 Task: Add an event with the title Second Marketing Campaign Execution and Monitoring, date '2024/05/11', time 9:40 AM to 11:40 AMand add a description: Participants will develop strategies for expressing their thoughts and ideas clearly and confidently. They will learn techniques for structuring their messages, using appropriate language and tone, and adapting their communication style to different audiences and situations.Select event color  Blueberry . Add location for the event as: Kampala, Uganda, logged in from the account softage.8@softage.netand send the event invitation to softage.4@softage.net and softage.5@softage.net. Set a reminder for the event Every weekday(Monday to Friday)
Action: Mouse moved to (51, 89)
Screenshot: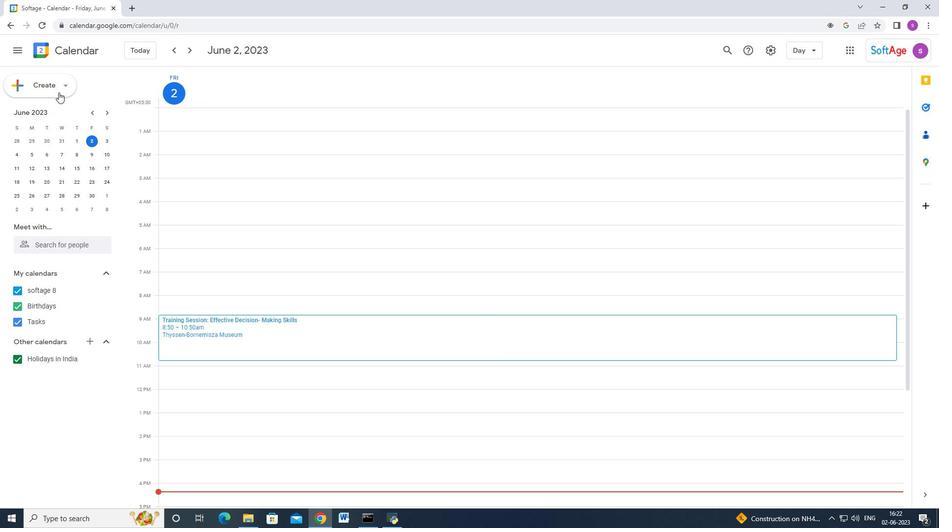 
Action: Mouse pressed left at (51, 89)
Screenshot: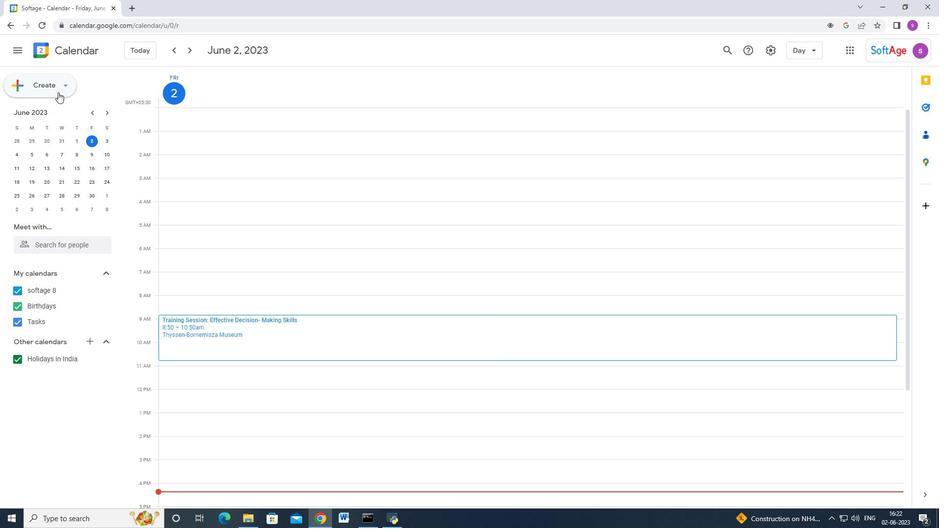 
Action: Mouse moved to (45, 109)
Screenshot: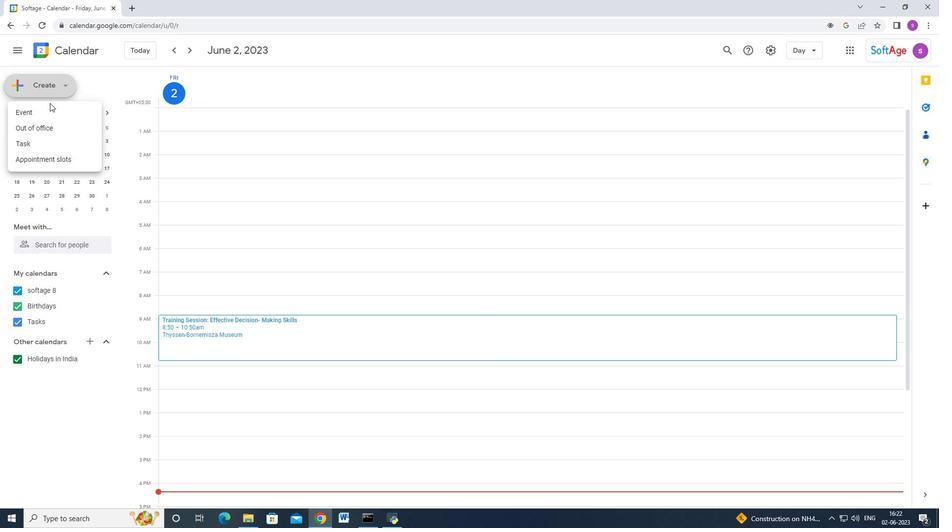 
Action: Mouse pressed left at (45, 109)
Screenshot: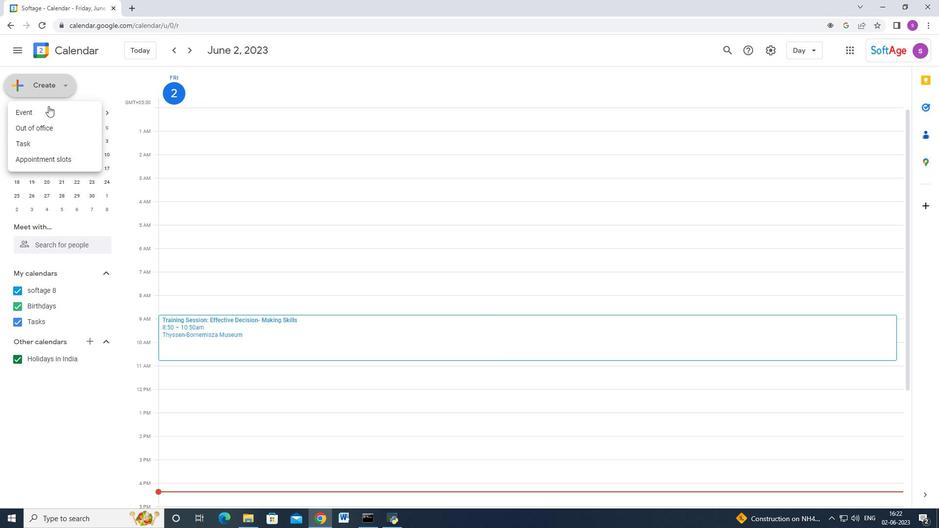 
Action: Mouse moved to (552, 467)
Screenshot: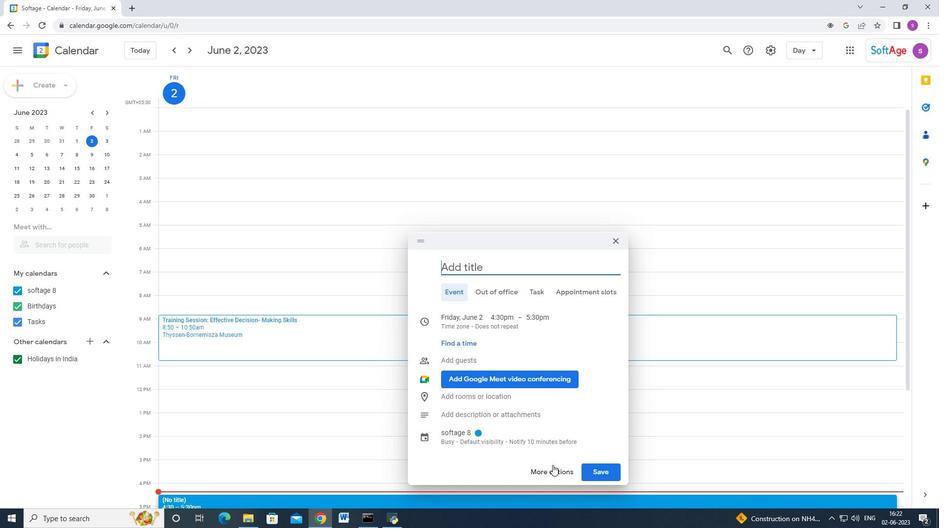 
Action: Mouse pressed left at (552, 467)
Screenshot: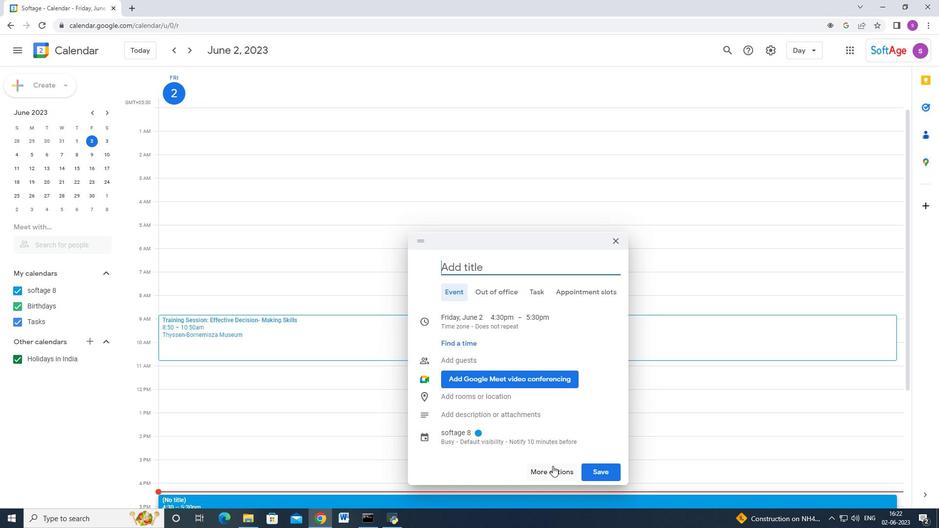 
Action: Mouse moved to (188, 71)
Screenshot: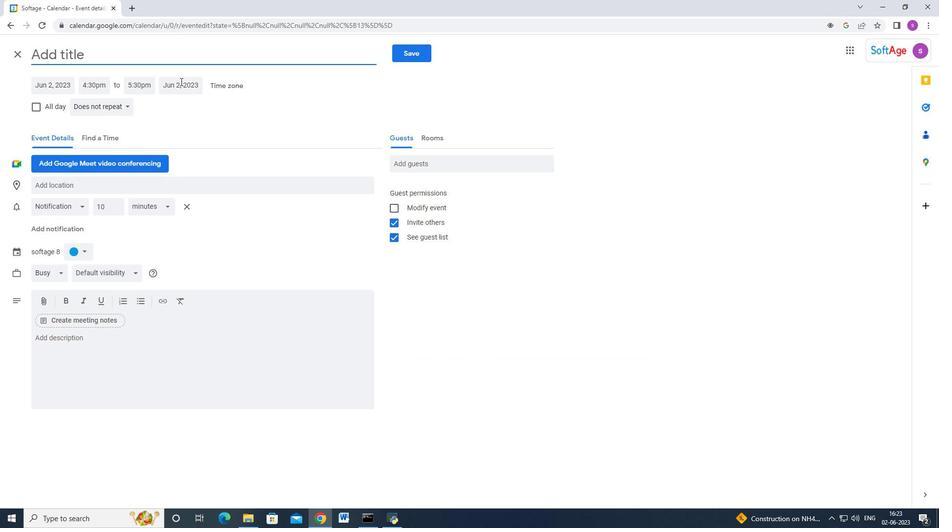 
Action: Key pressed <Key.shift_r>Awx==<Key.backspace><Key.backspace><Key.backspace><Key.backspace><Key.backspace><Key.shift_r>Second<Key.space><Key.shift>Marketing<Key.space><Key.shift>Campaign<Key.space>a<Key.backspace><Key.shift_r>Execution<Key.space>and<Key.space><Key.shift>Monitoring<Key.tab>
Screenshot: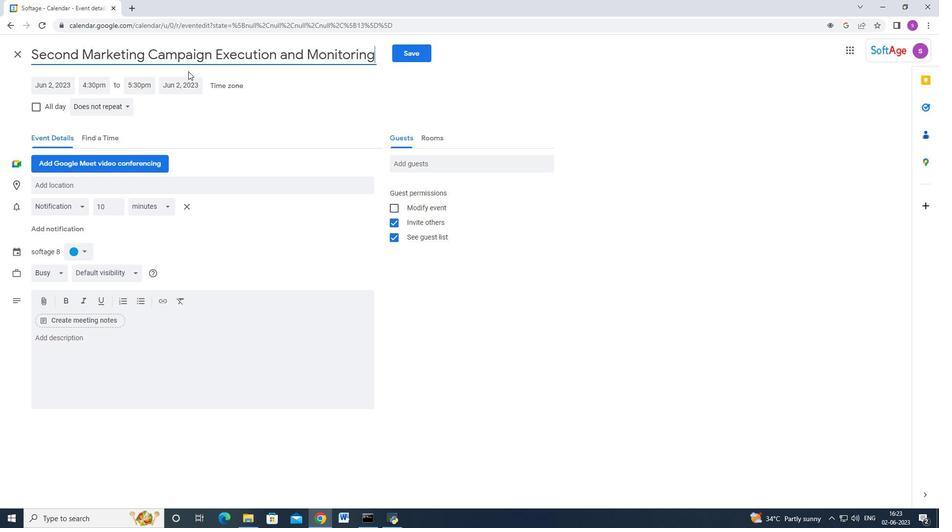 
Action: Mouse moved to (42, 89)
Screenshot: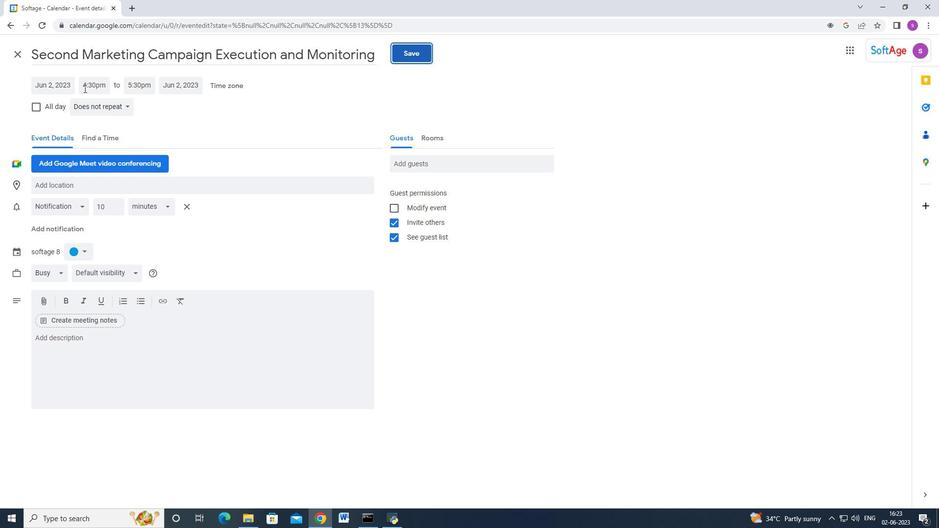 
Action: Mouse pressed left at (42, 89)
Screenshot: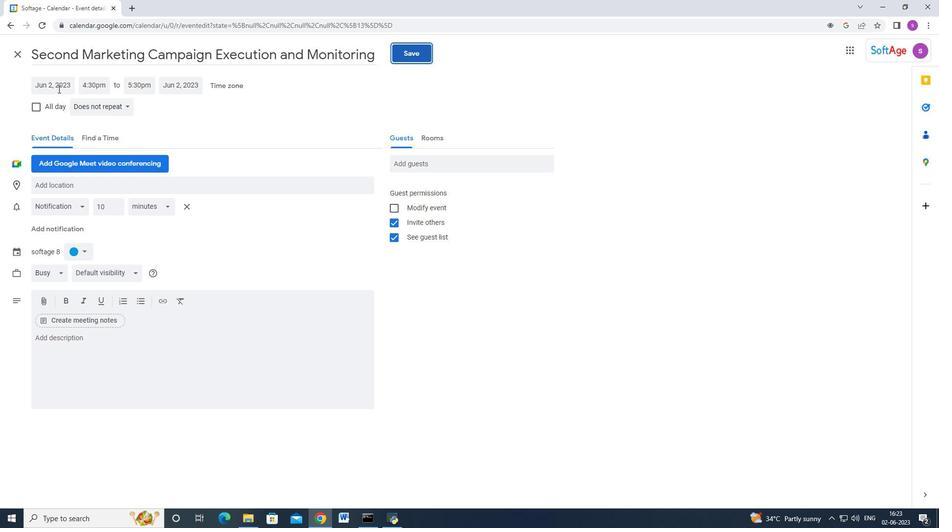 
Action: Mouse moved to (152, 107)
Screenshot: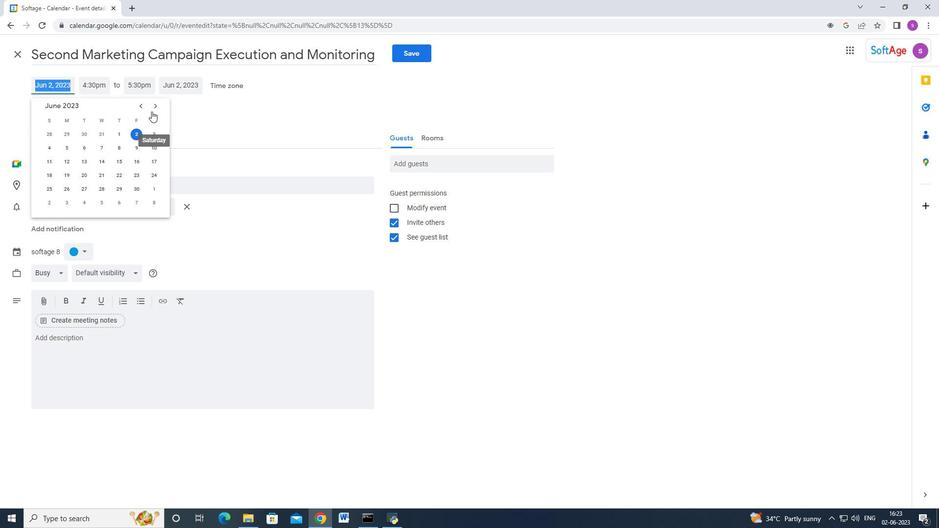 
Action: Mouse pressed left at (152, 107)
Screenshot: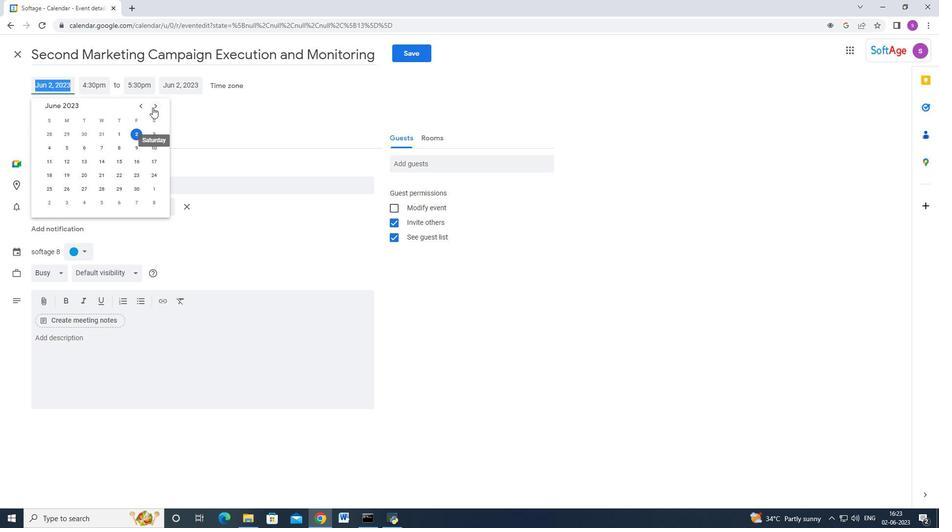 
Action: Mouse pressed left at (152, 107)
Screenshot: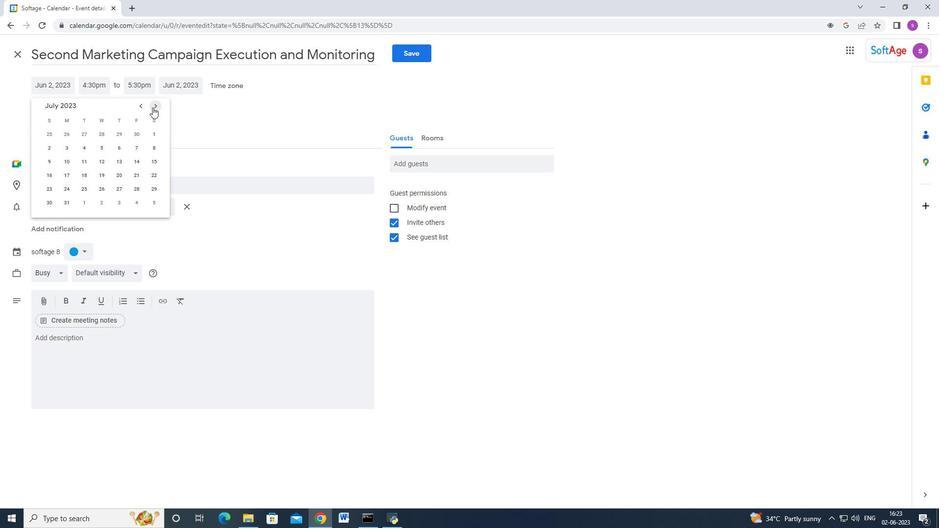 
Action: Mouse pressed left at (152, 107)
Screenshot: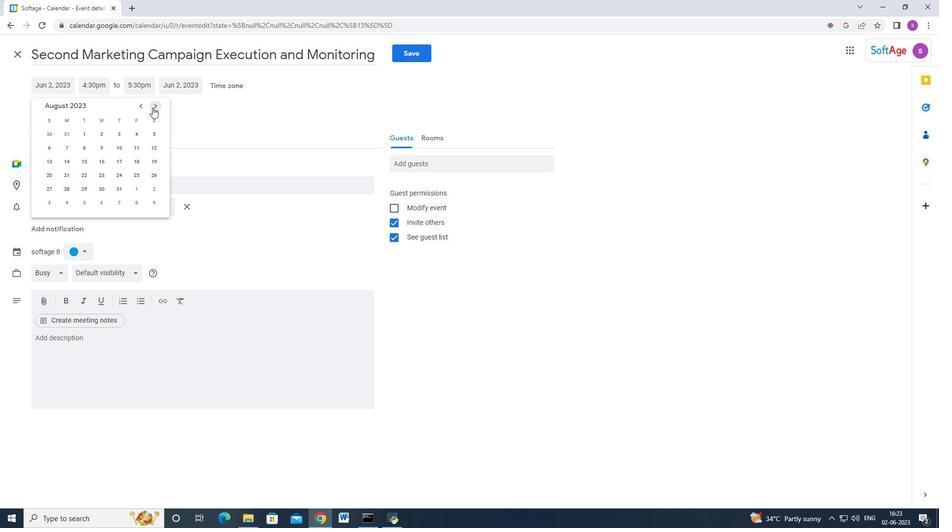 
Action: Mouse pressed left at (152, 107)
Screenshot: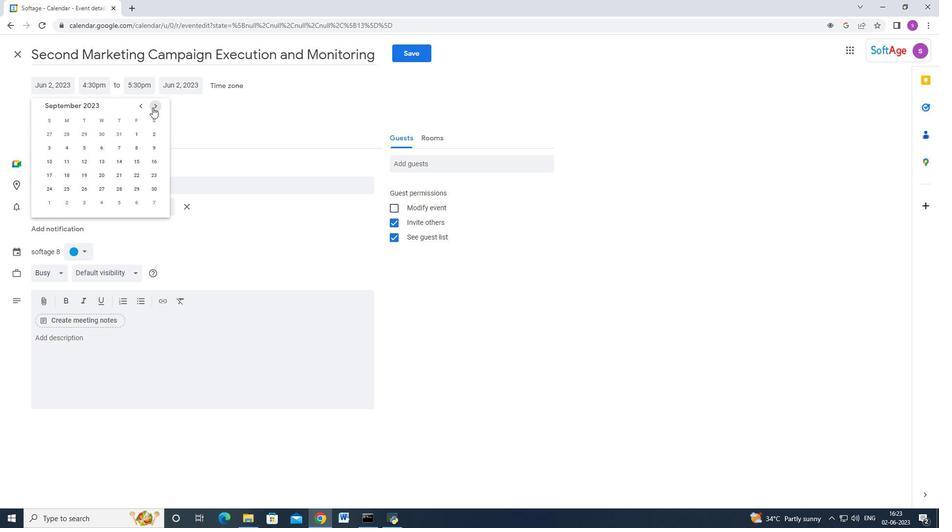 
Action: Mouse pressed left at (152, 107)
Screenshot: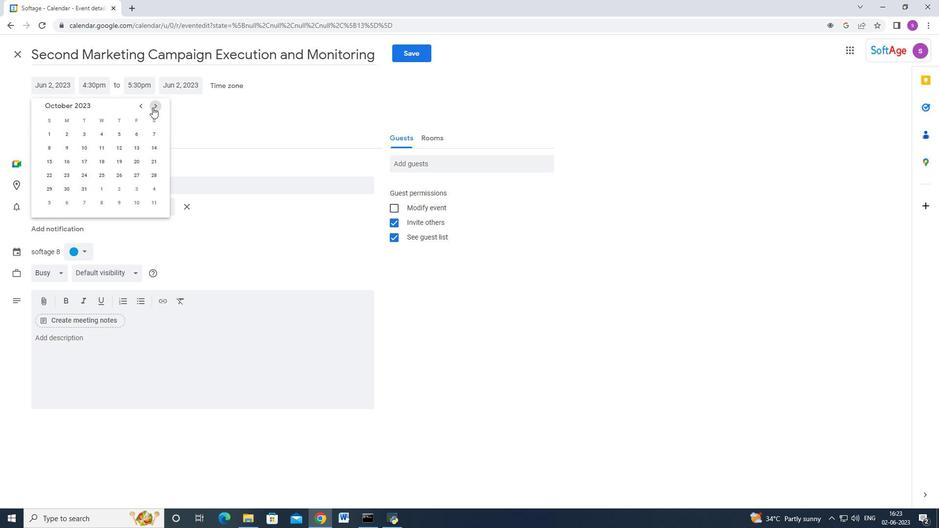 
Action: Mouse pressed left at (152, 107)
Screenshot: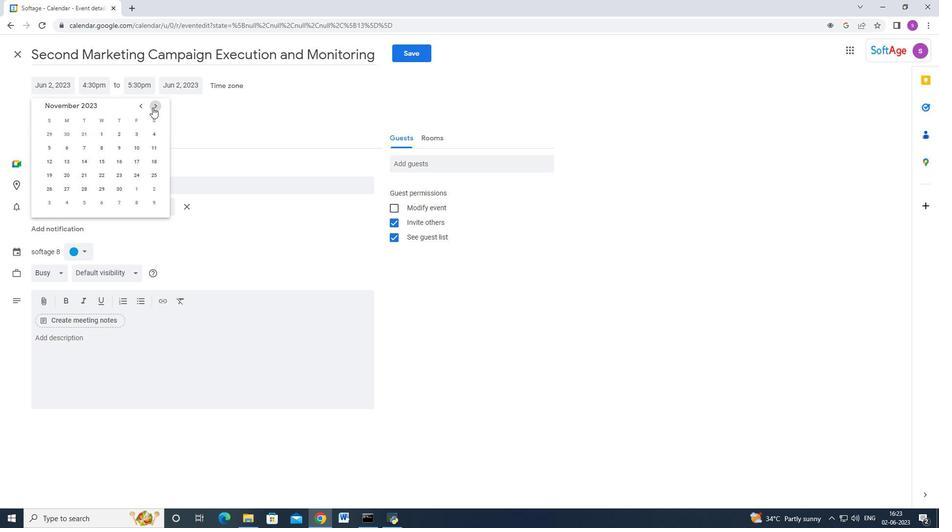 
Action: Mouse pressed left at (152, 107)
Screenshot: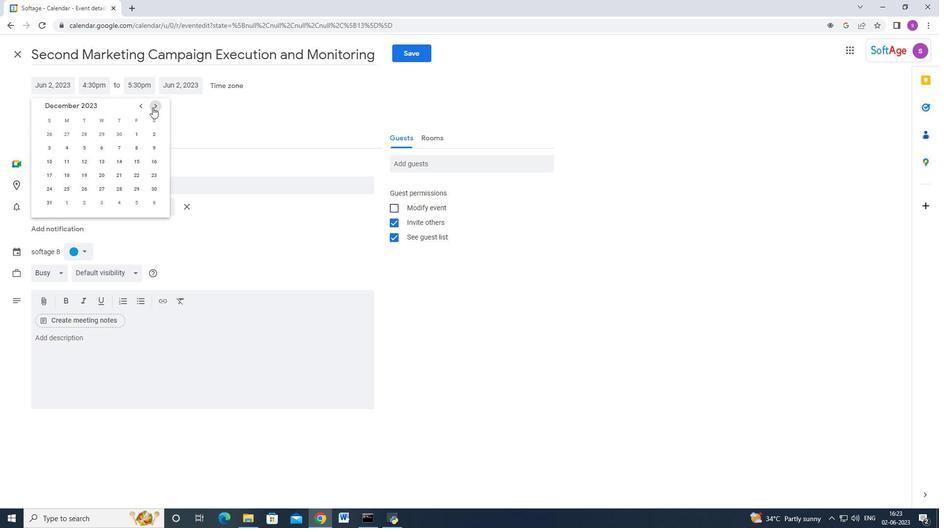
Action: Mouse pressed left at (152, 107)
Screenshot: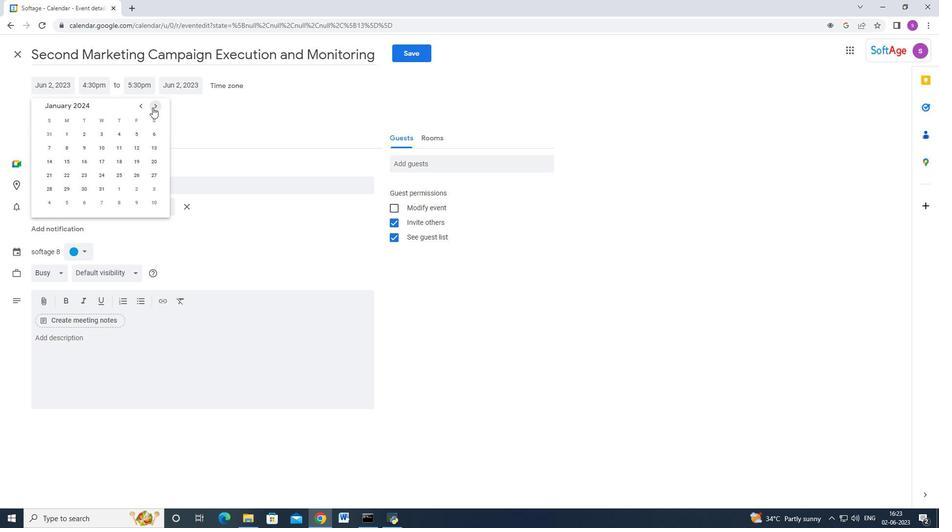 
Action: Mouse pressed left at (152, 107)
Screenshot: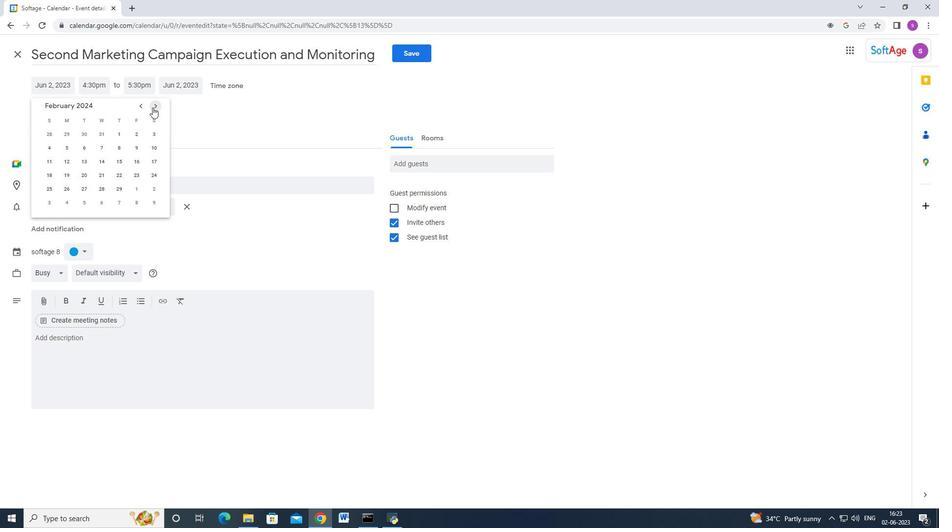 
Action: Mouse pressed left at (152, 107)
Screenshot: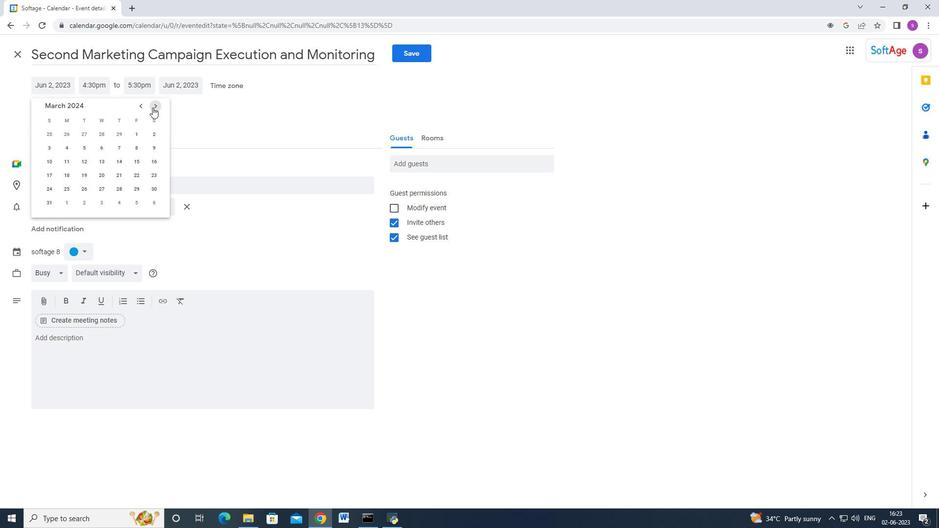
Action: Mouse pressed left at (152, 107)
Screenshot: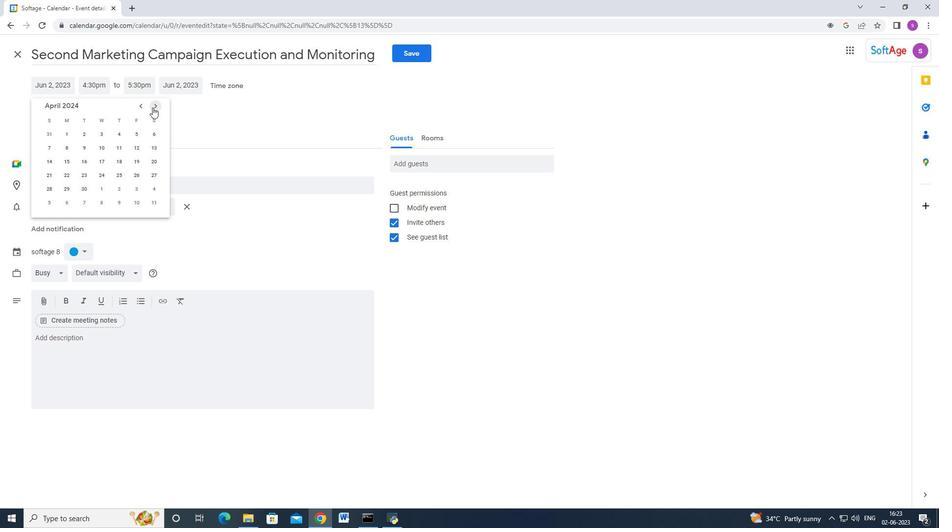 
Action: Mouse moved to (150, 144)
Screenshot: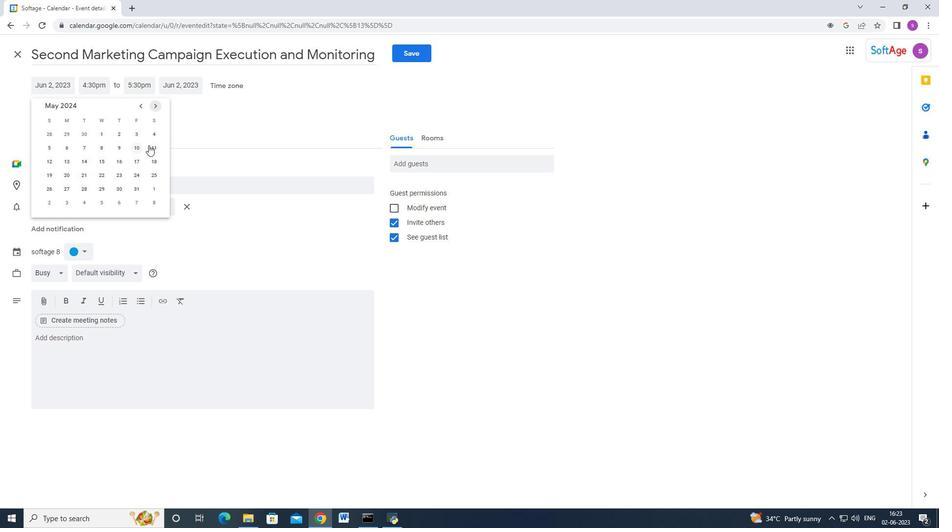 
Action: Mouse pressed left at (150, 144)
Screenshot: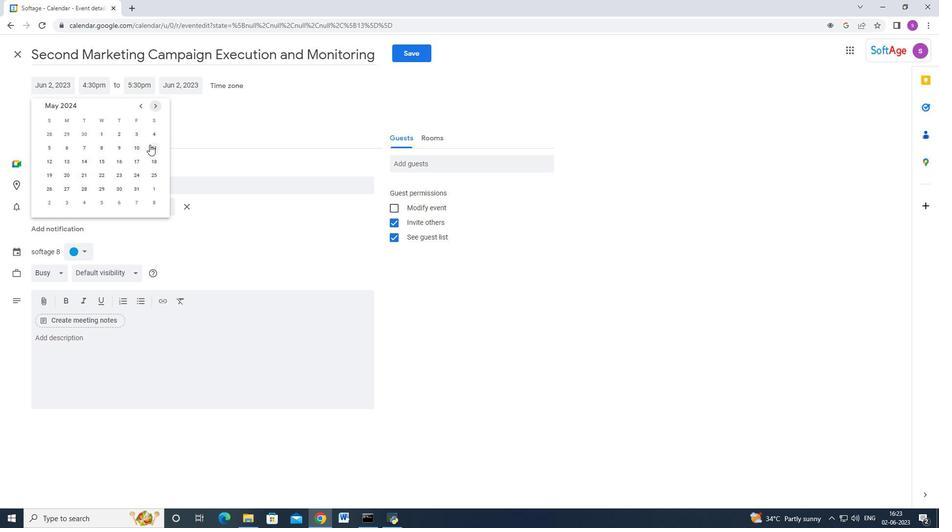 
Action: Mouse moved to (106, 85)
Screenshot: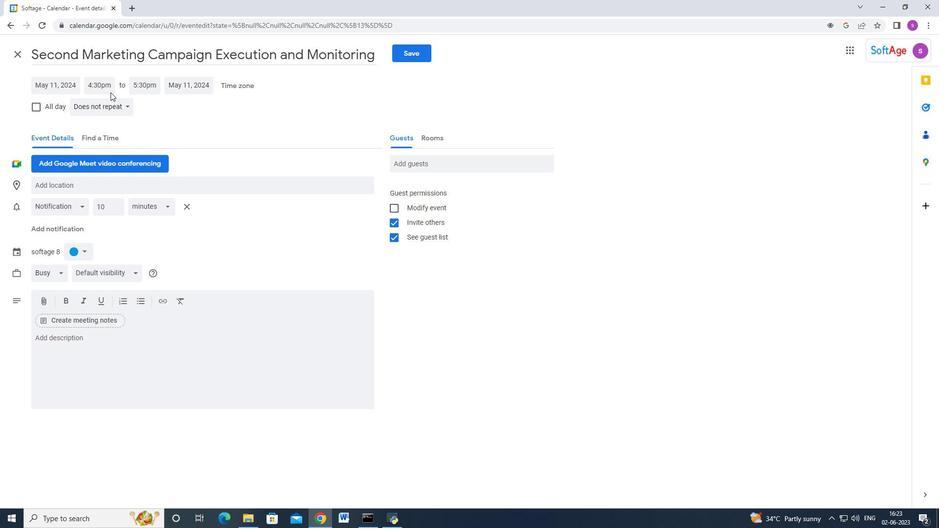 
Action: Mouse pressed left at (106, 85)
Screenshot: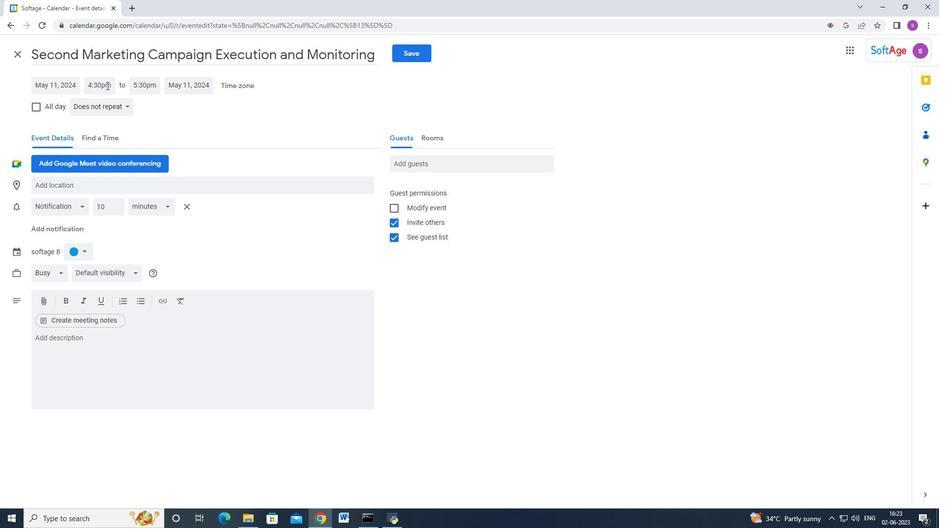 
Action: Key pressed 9<Key.shift>:40am<Key.enter><Key.tab>11<Key.shift>:40am<Key.enter>
Screenshot: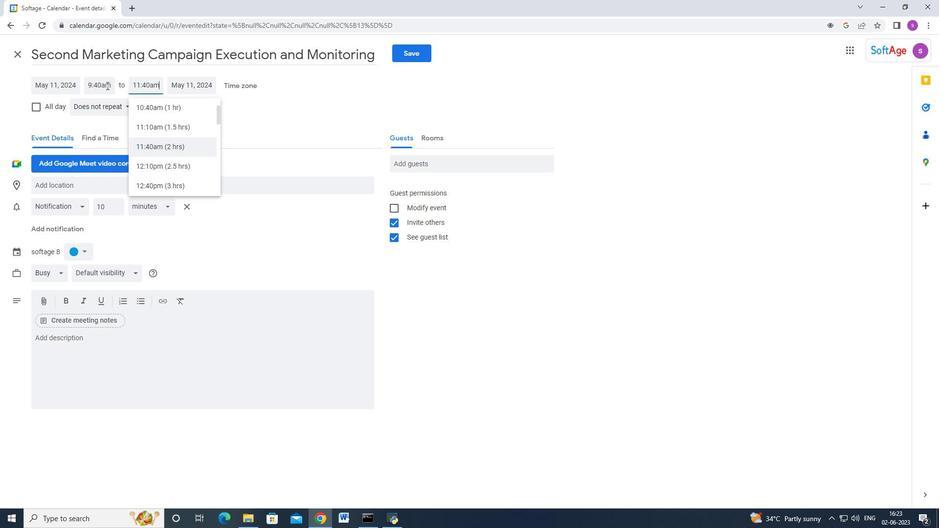 
Action: Mouse moved to (132, 349)
Screenshot: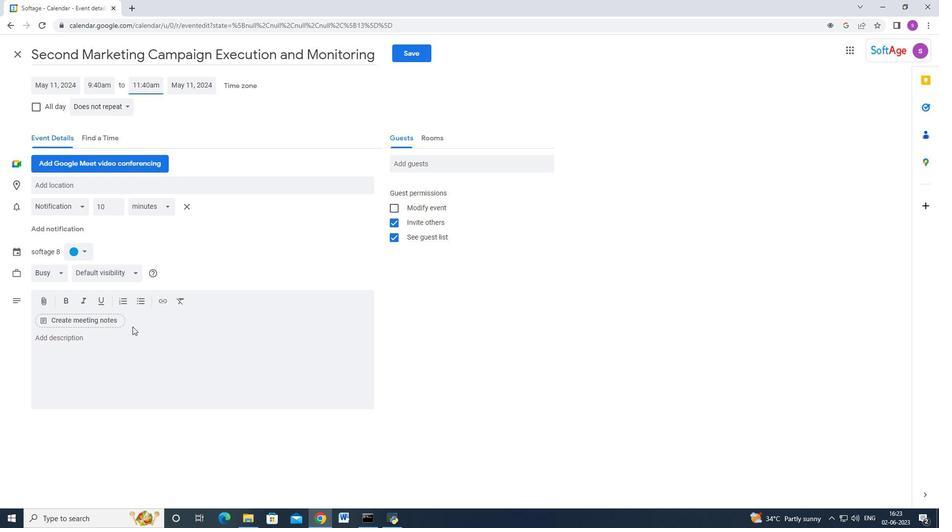 
Action: Mouse pressed left at (132, 349)
Screenshot: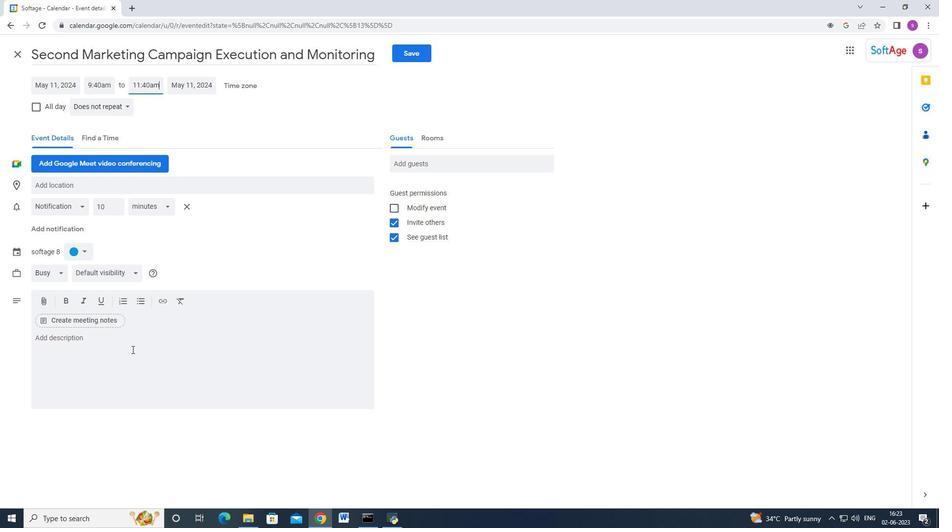 
Action: Mouse moved to (132, 349)
Screenshot: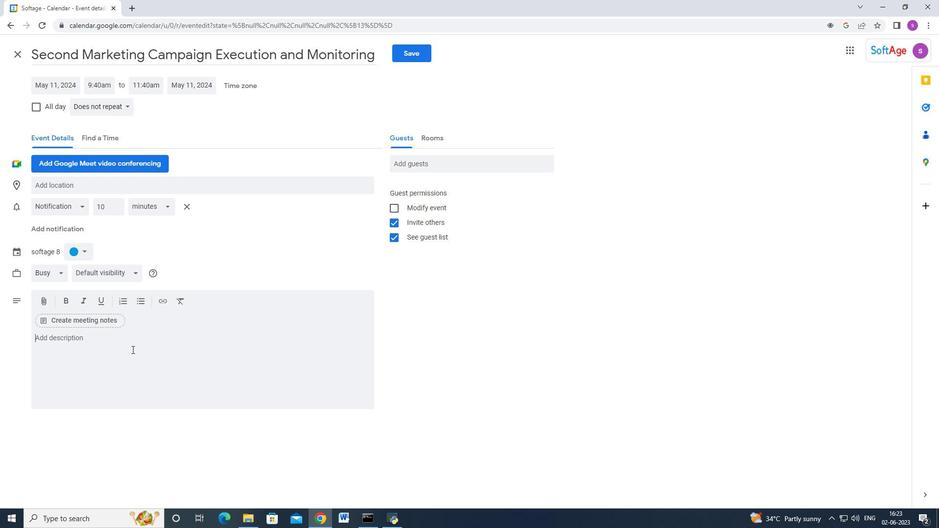 
Action: Key pressed <Key.shift>Participants<Key.space>will<Key.space>develop<Key.space>strategies<Key.space>for<Key.space>expressing<Key.space>their<Key.space>thoughts<Key.space>and<Key.space>ideas<Key.space>clearly<Key.space>and<Key.space>confidently.<Key.space><Key.shift>They<Key.space>will<Key.space>learn<Key.space>techniques<Key.space>for<Key.space>structuring<Key.space>their<Key.space>messages,<Key.space>using<Key.space>appropriate<Key.space>language<Key.space>and<Key.space>tone,<Key.space>and<Key.space>adapting<Key.space>their<Key.space>communication<Key.space>style<Key.space>to<Key.space>different<Key.space>ad<Key.backspace>udiences<Key.space>and<Key.space>situations.
Screenshot: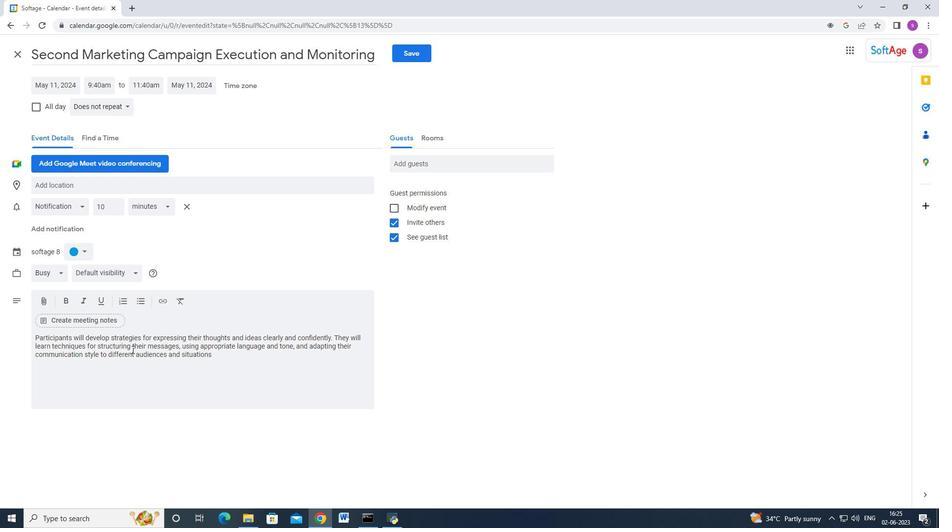 
Action: Mouse moved to (83, 254)
Screenshot: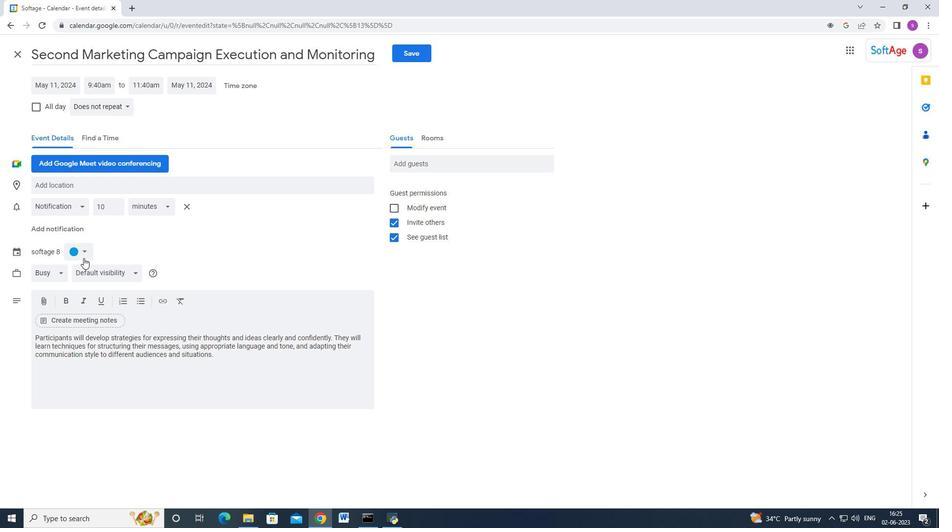 
Action: Mouse pressed left at (83, 254)
Screenshot: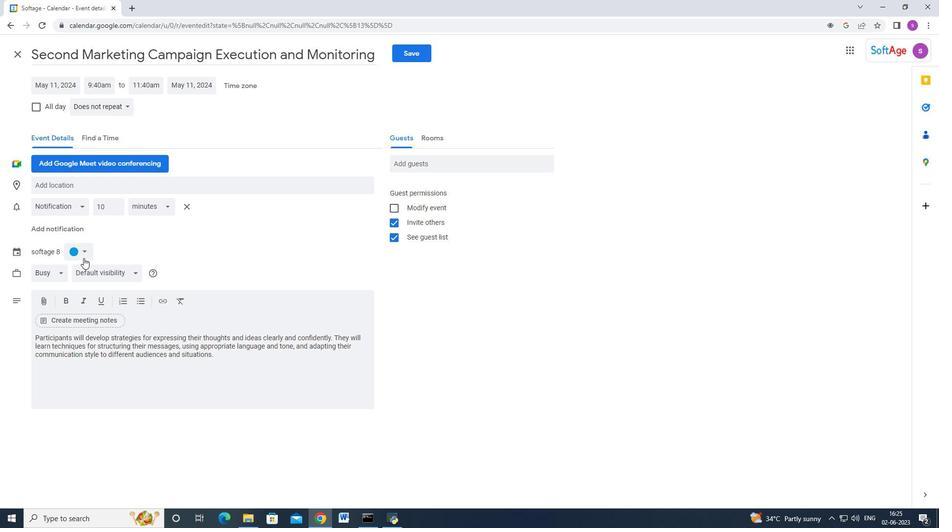 
Action: Mouse moved to (87, 283)
Screenshot: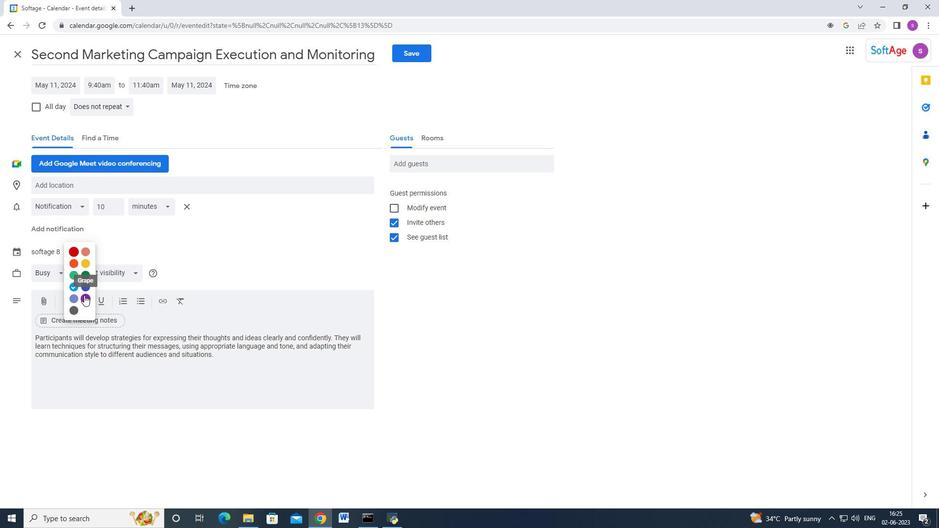 
Action: Mouse pressed left at (87, 283)
Screenshot: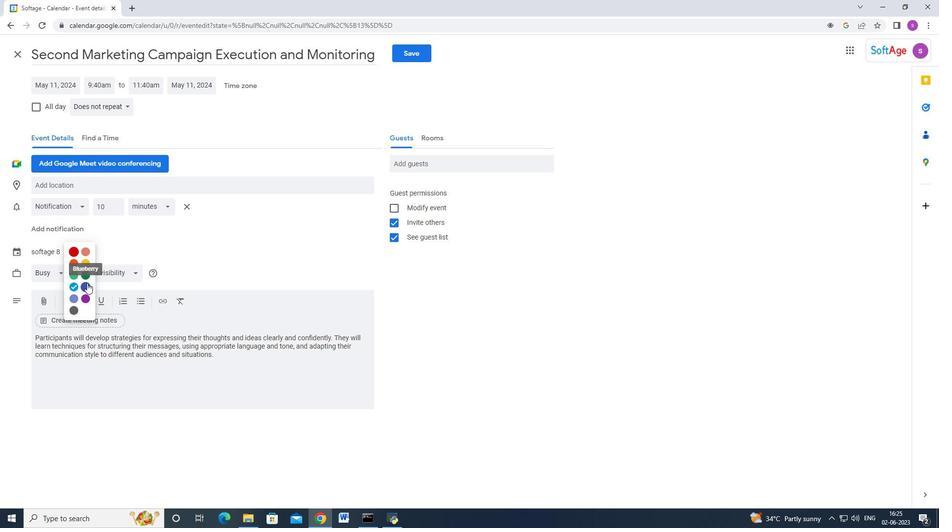 
Action: Mouse moved to (89, 188)
Screenshot: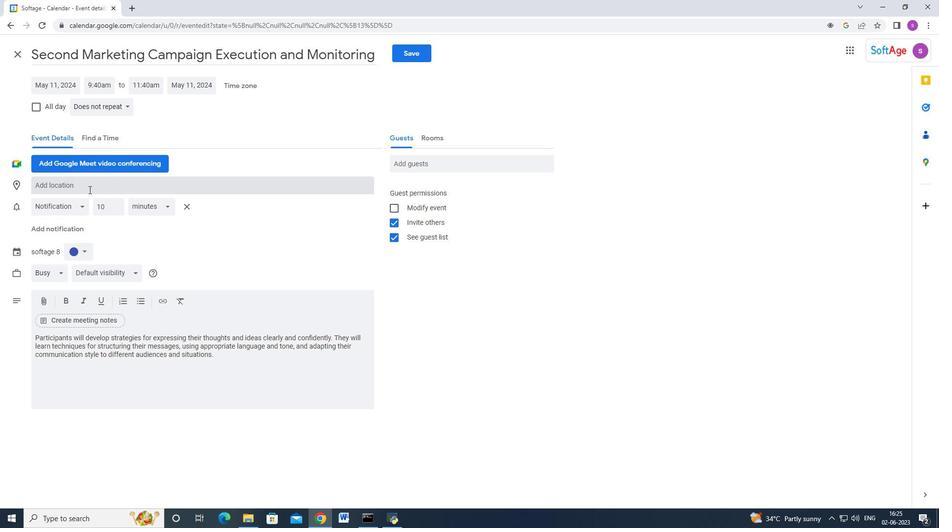 
Action: Mouse pressed left at (89, 188)
Screenshot: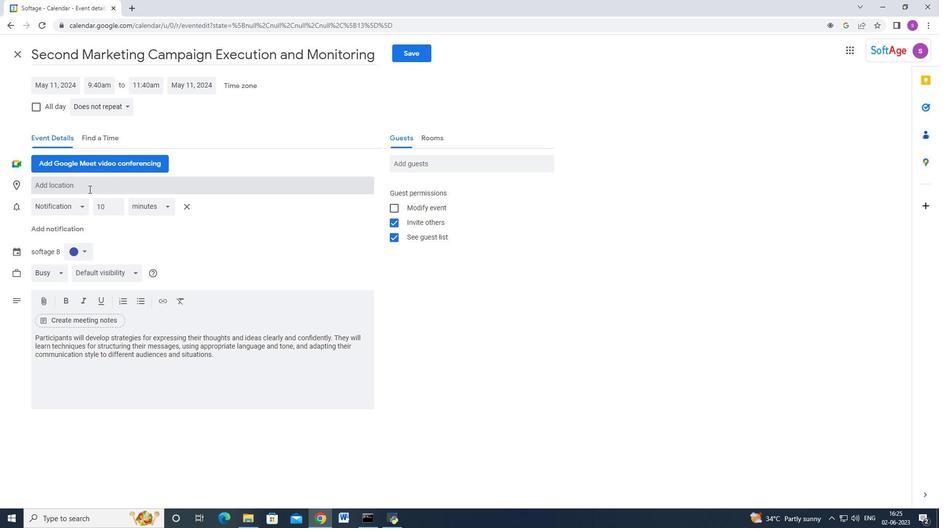 
Action: Key pressed <Key.shift><Key.shift><Key.shift><Key.shift><Key.shift><Key.shift><Key.shift><Key.shift><Key.shift><Key.shift><Key.shift>Kampala,<Key.space><Key.shift>Uganda
Screenshot: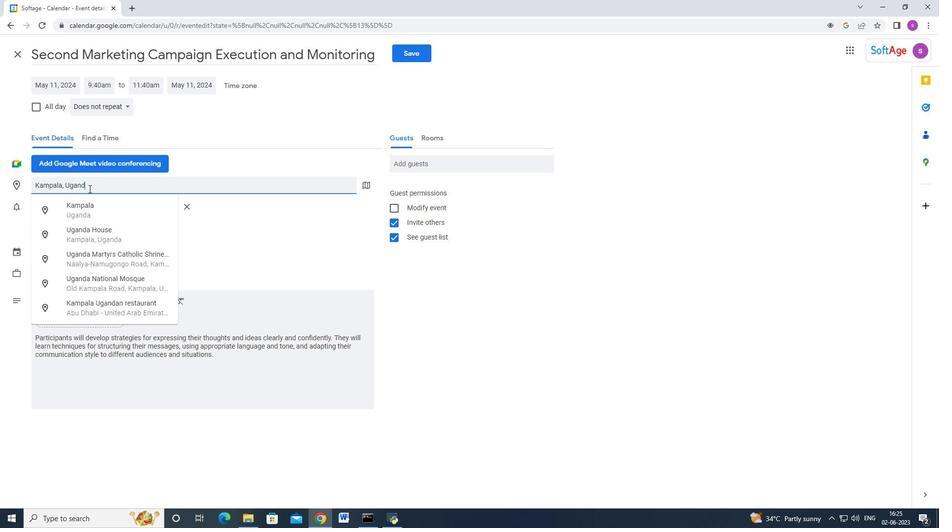 
Action: Mouse moved to (89, 202)
Screenshot: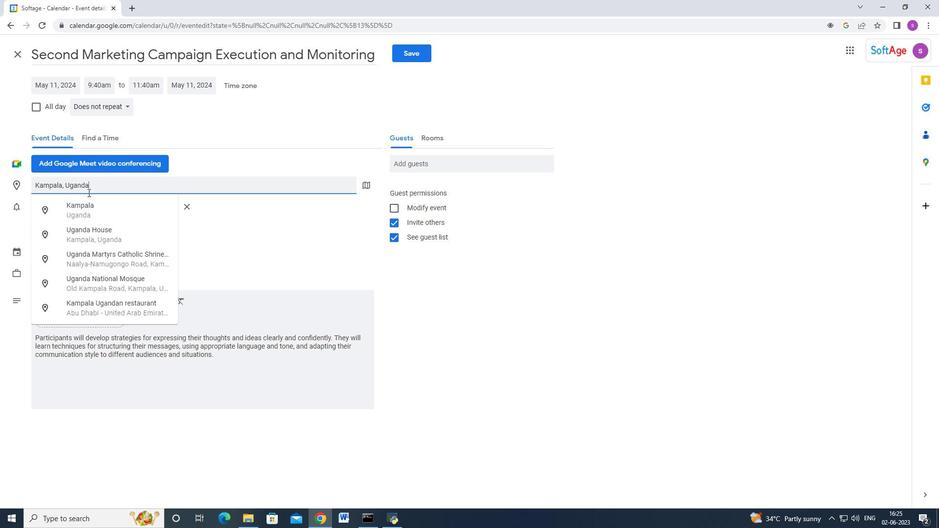 
Action: Mouse pressed left at (89, 202)
Screenshot: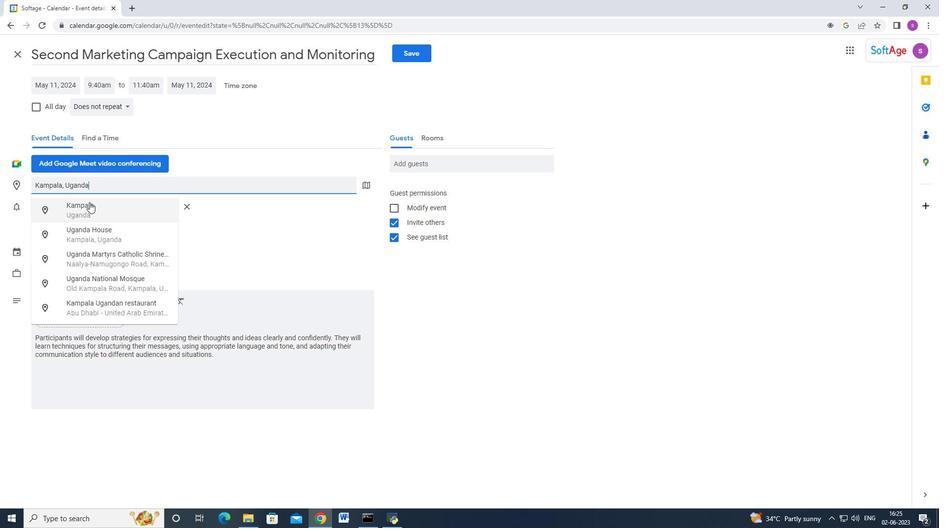 
Action: Mouse moved to (422, 163)
Screenshot: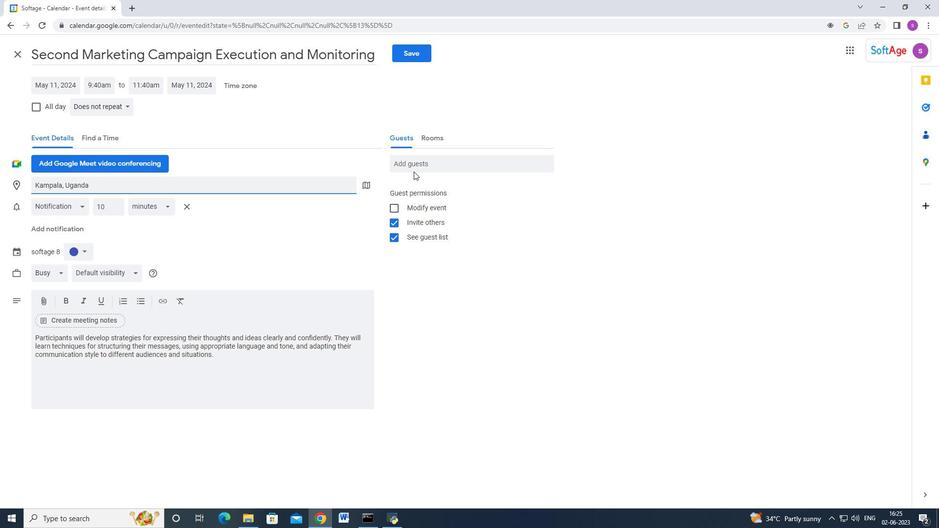 
Action: Mouse pressed left at (422, 163)
Screenshot: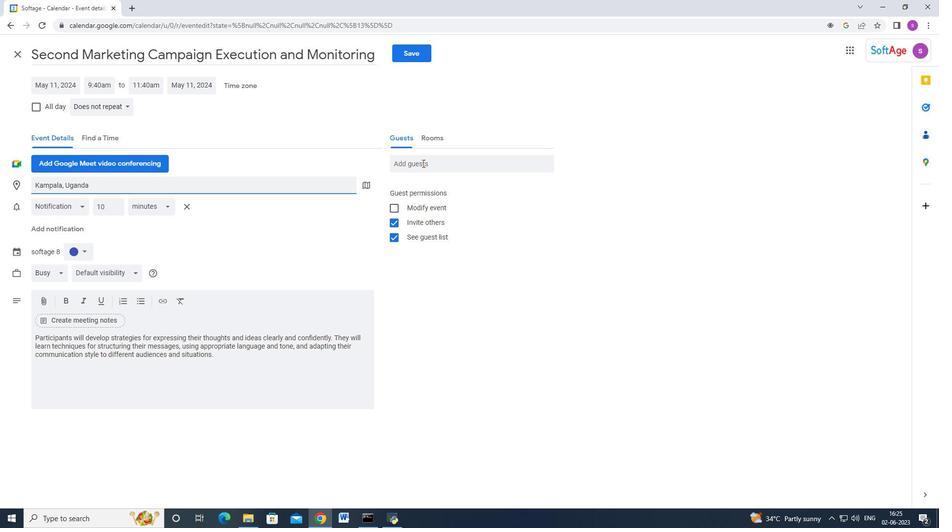 
Action: Key pressed softage.8<Key.shift_r>@softage.net<Key.enter>softage.4<Key.shift_r>@softage.net<Key.enter>softage.5<Key.shift_r>@softage.net<Key.enter>
Screenshot: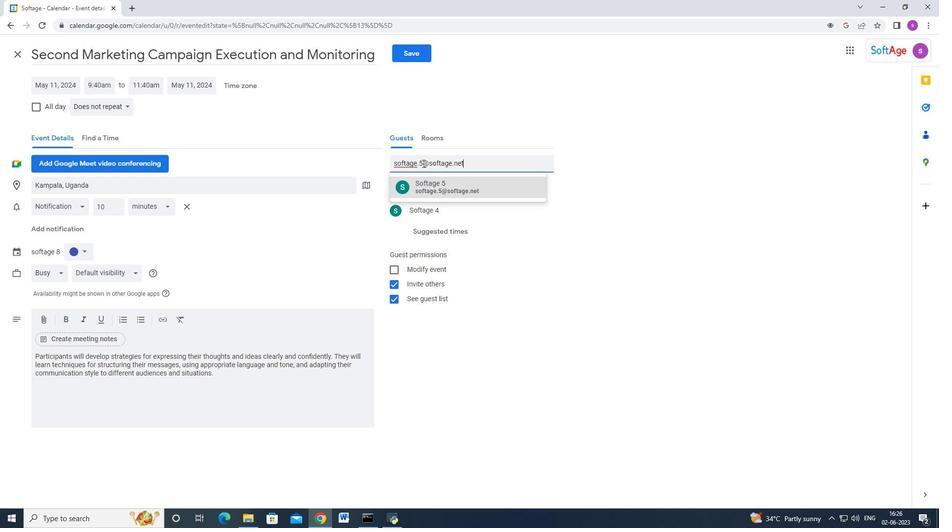 
Action: Mouse moved to (112, 110)
Screenshot: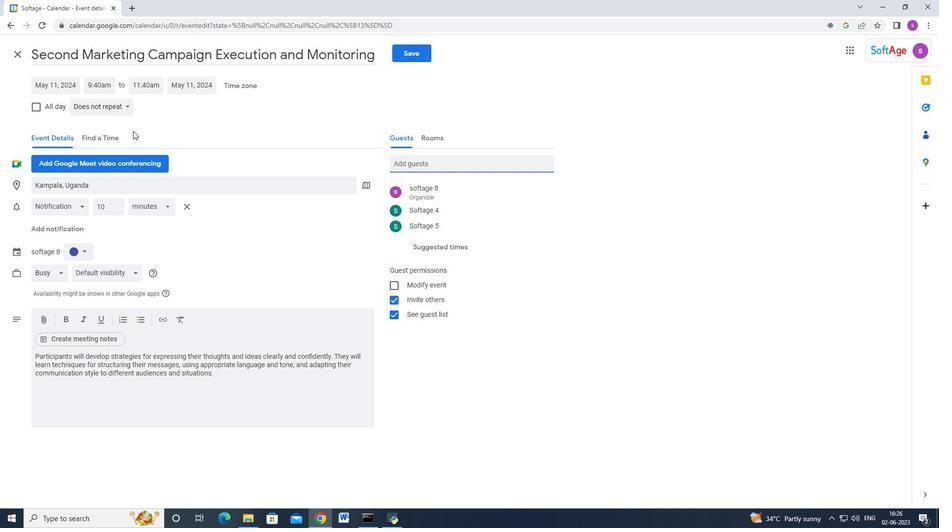 
Action: Mouse pressed left at (112, 110)
Screenshot: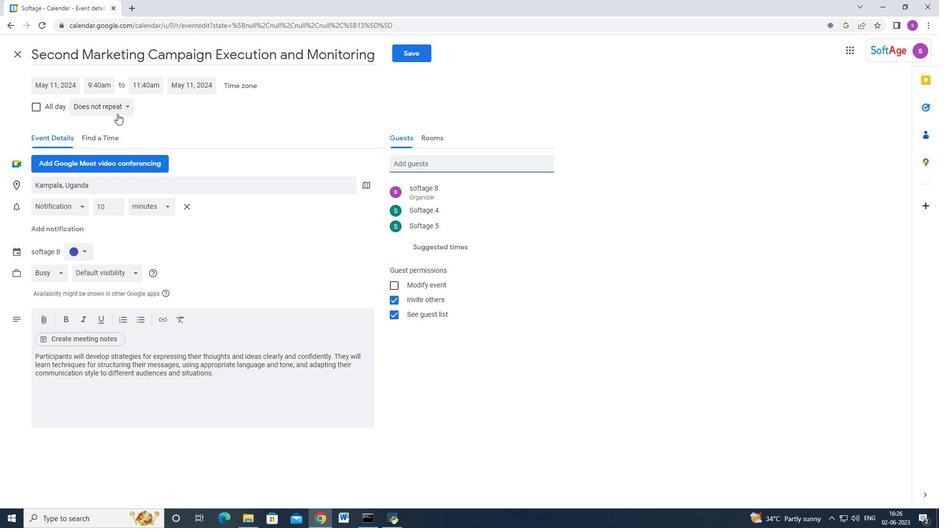 
Action: Mouse moved to (127, 190)
Screenshot: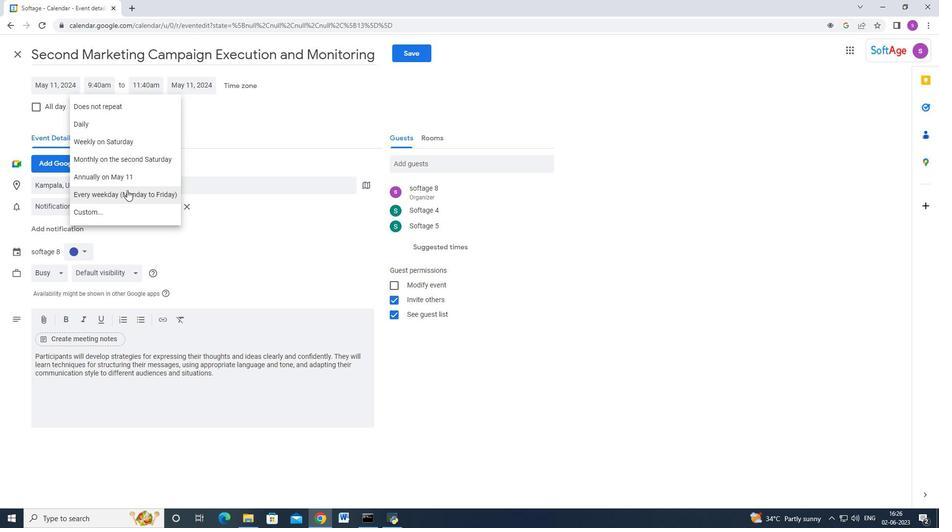 
Action: Mouse pressed left at (127, 190)
Screenshot: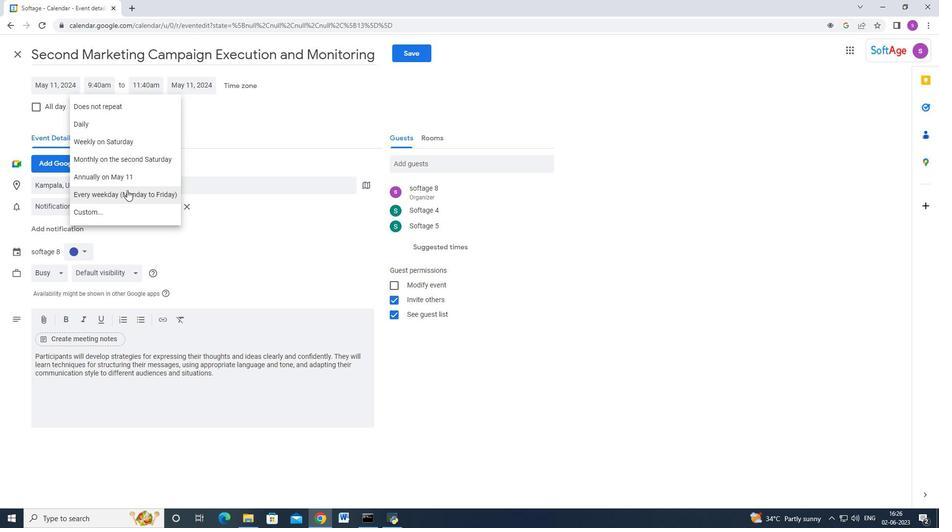 
Action: Mouse moved to (427, 54)
Screenshot: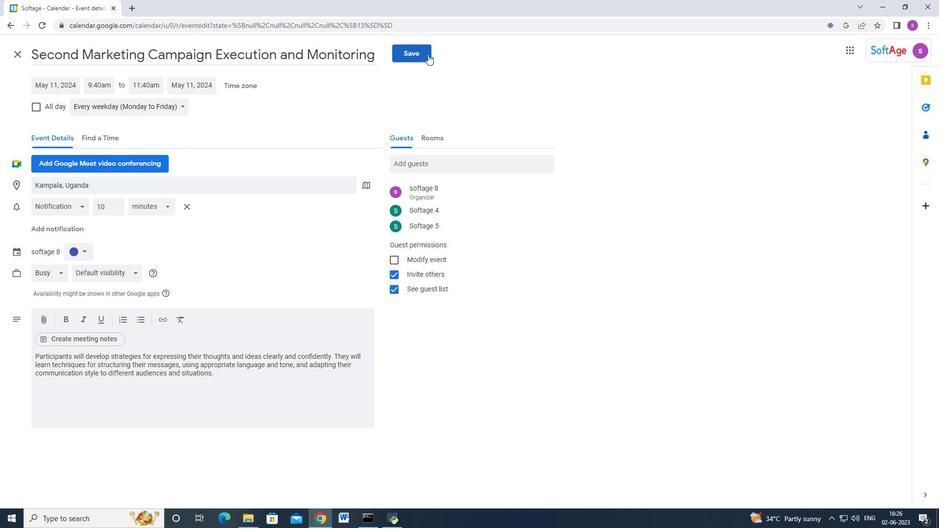 
Action: Mouse pressed left at (427, 54)
Screenshot: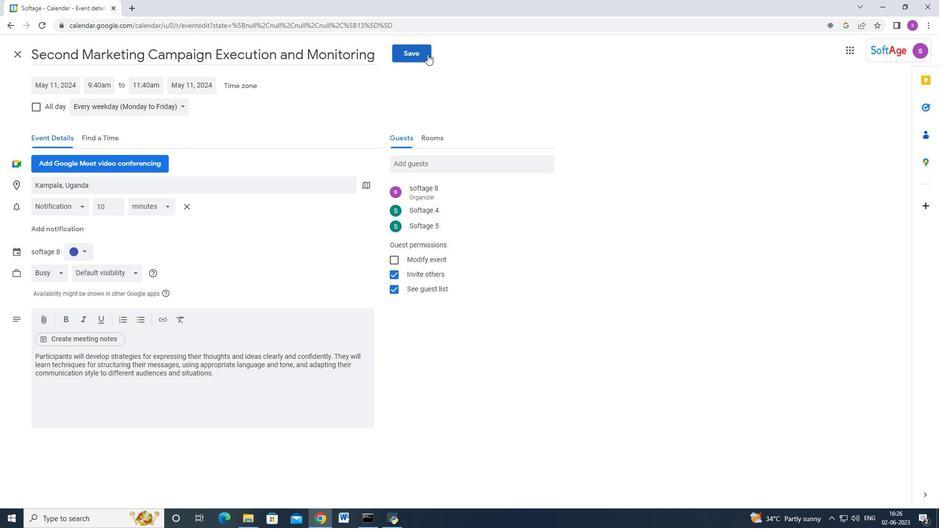 
Action: Mouse moved to (532, 295)
Screenshot: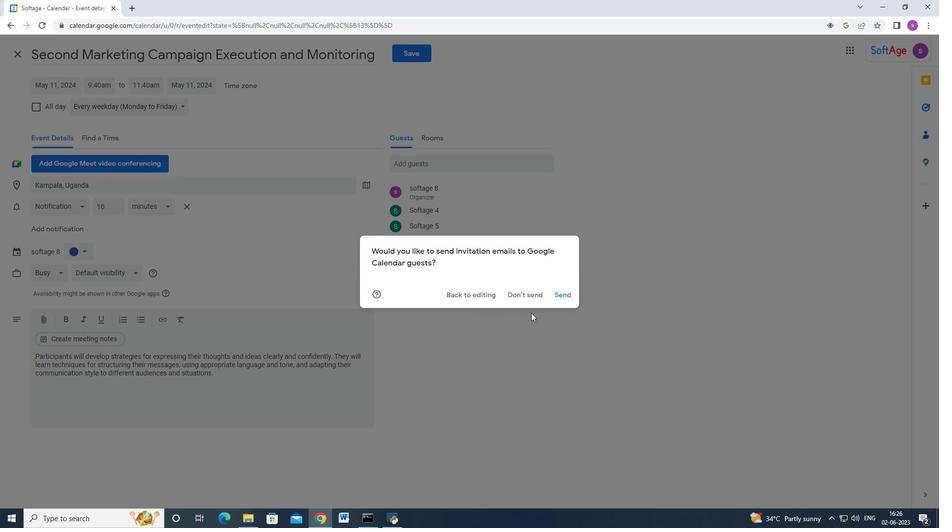 
